 Task: Create in the project ArchTech and in the Backlog issue 'Upgrade the deployment and rollback mechanisms of a web application to improve deployment efficiency and system stability' a child issue 'Automated infrastructure security incident response planning and reporting', and assign it to team member softage.2@softage.net. Create in the project ArchTech and in the Backlog issue 'Create a new online platform for online video editing courses with advanced video editing tools and project collaboration features' a child issue 'Integration with learning content management systems', and assign it to team member softage.3@softage.net
Action: Mouse moved to (249, 75)
Screenshot: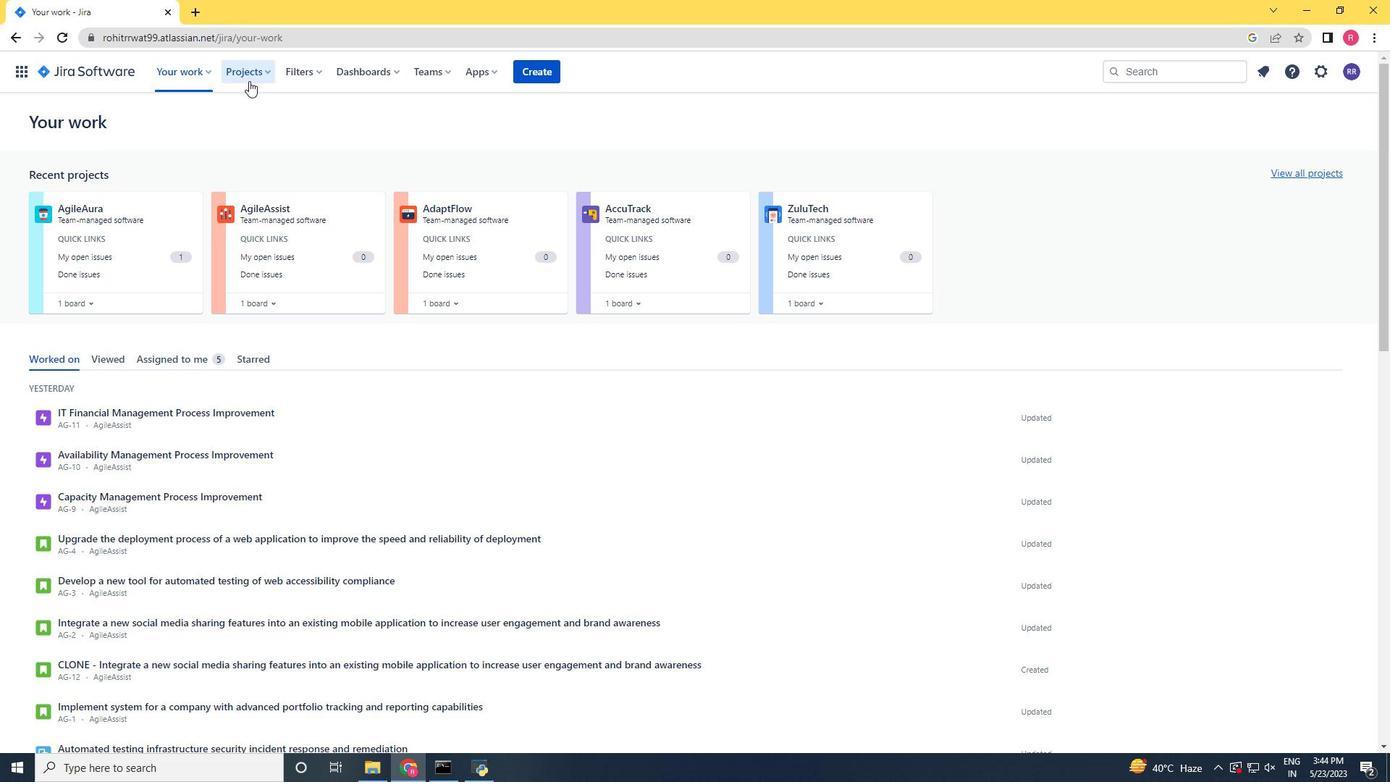 
Action: Mouse pressed left at (249, 75)
Screenshot: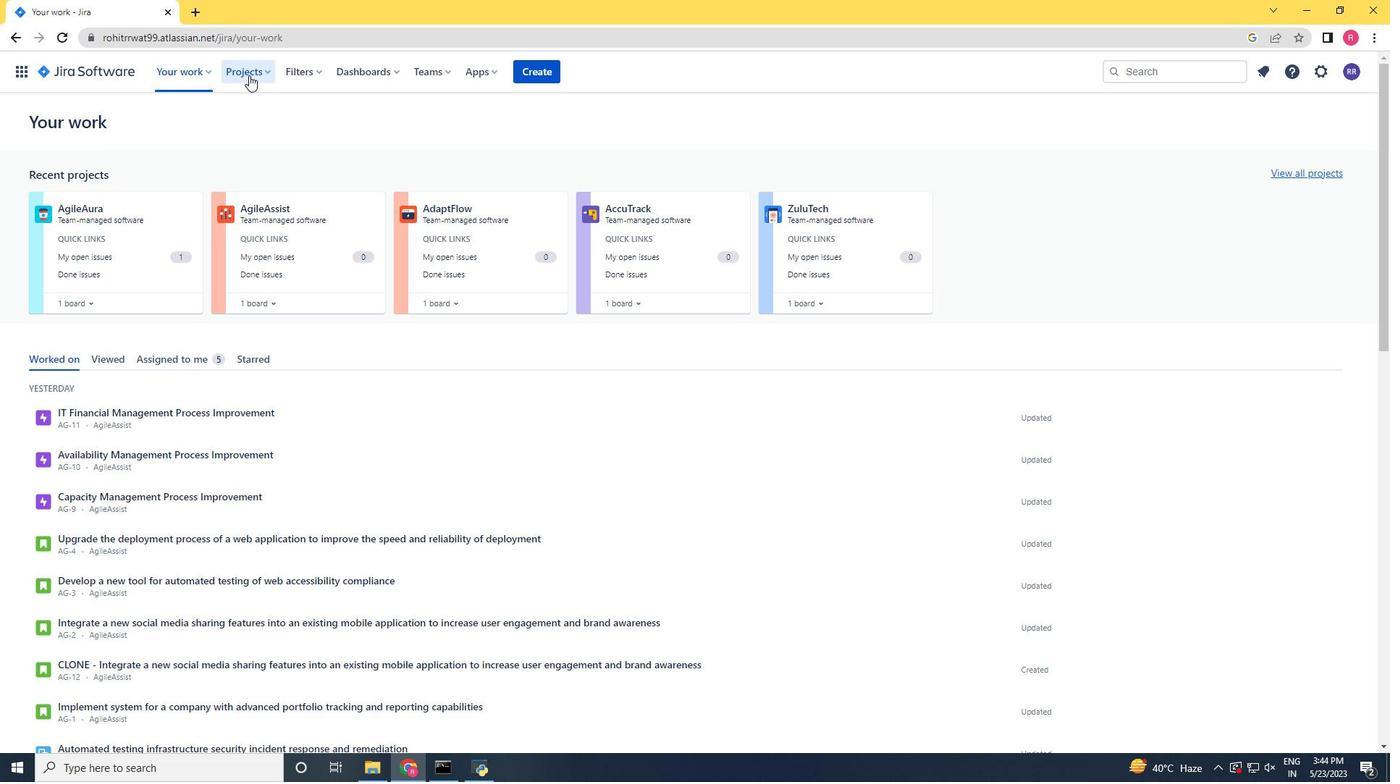 
Action: Mouse moved to (294, 147)
Screenshot: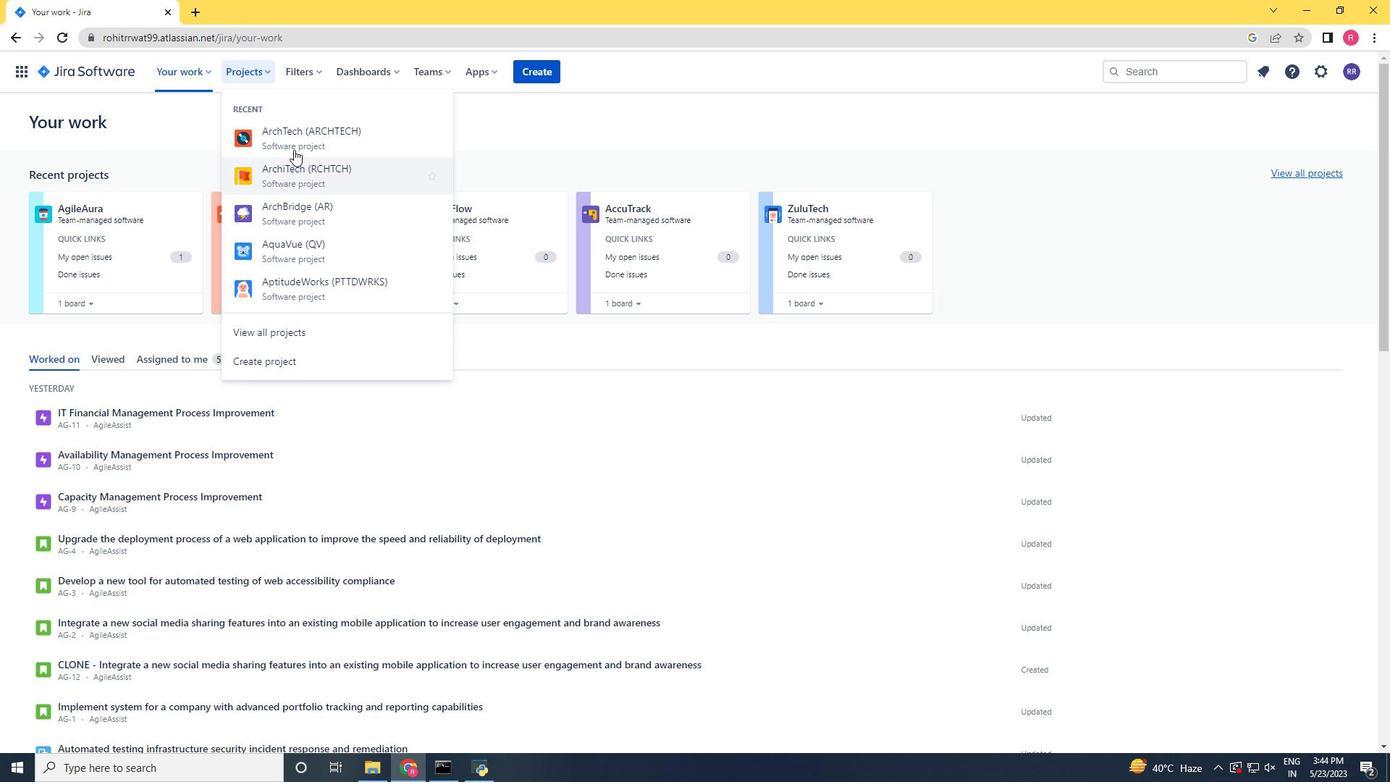 
Action: Mouse pressed left at (294, 147)
Screenshot: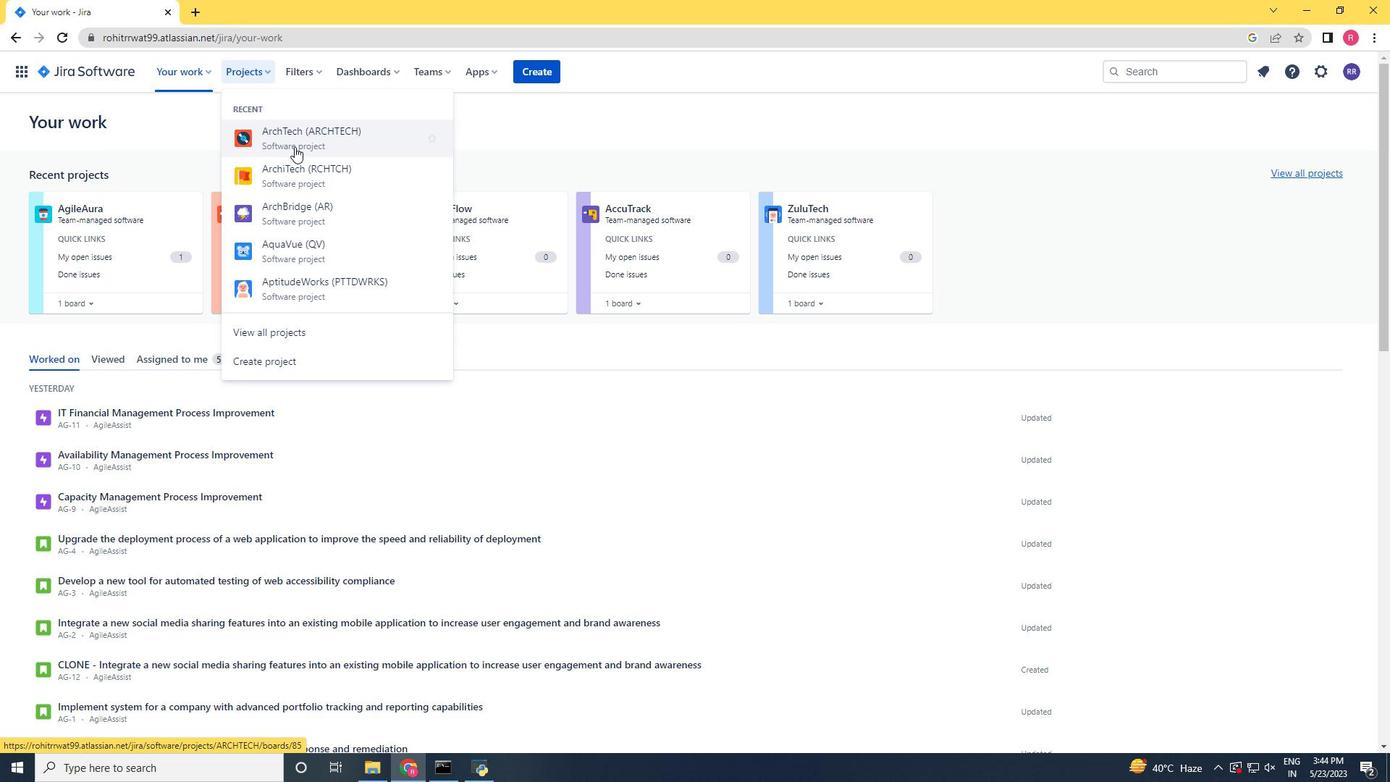 
Action: Mouse moved to (113, 220)
Screenshot: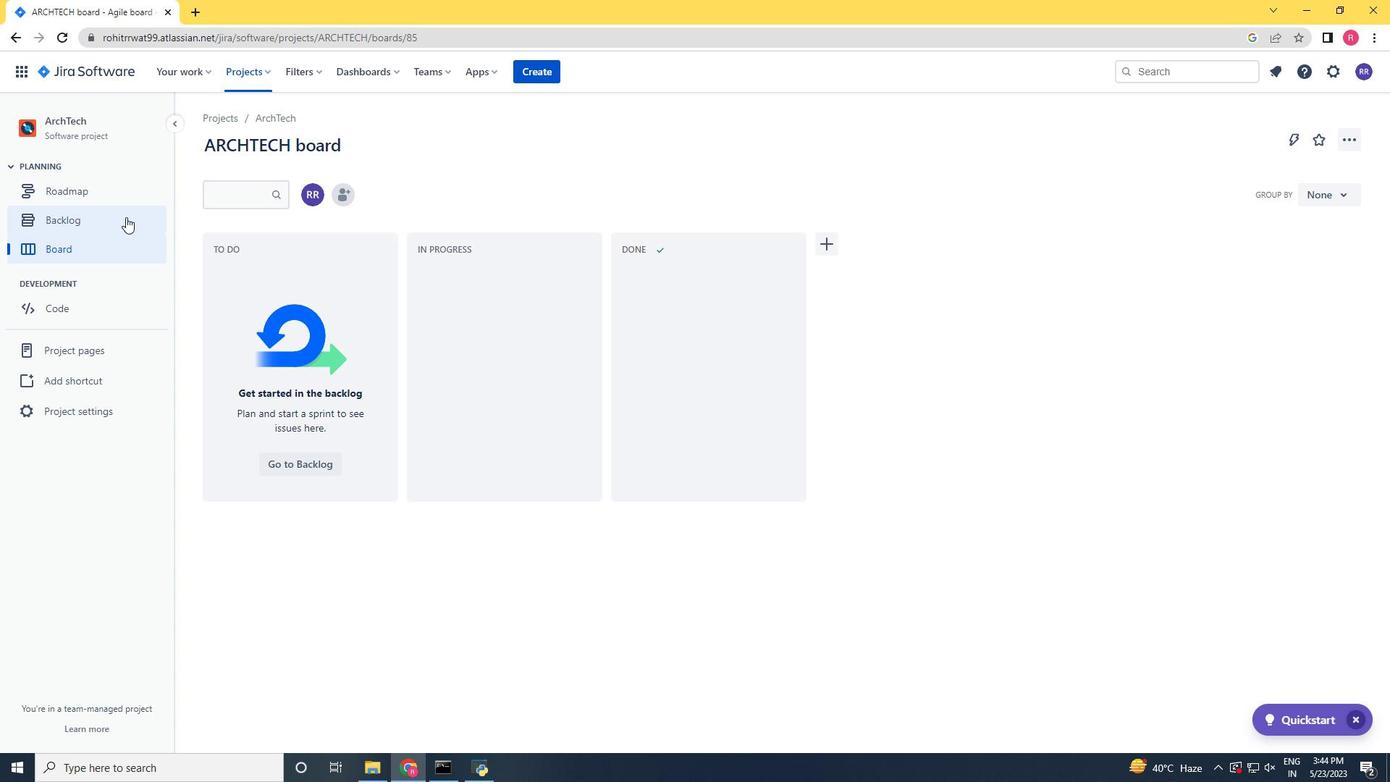 
Action: Mouse pressed left at (113, 220)
Screenshot: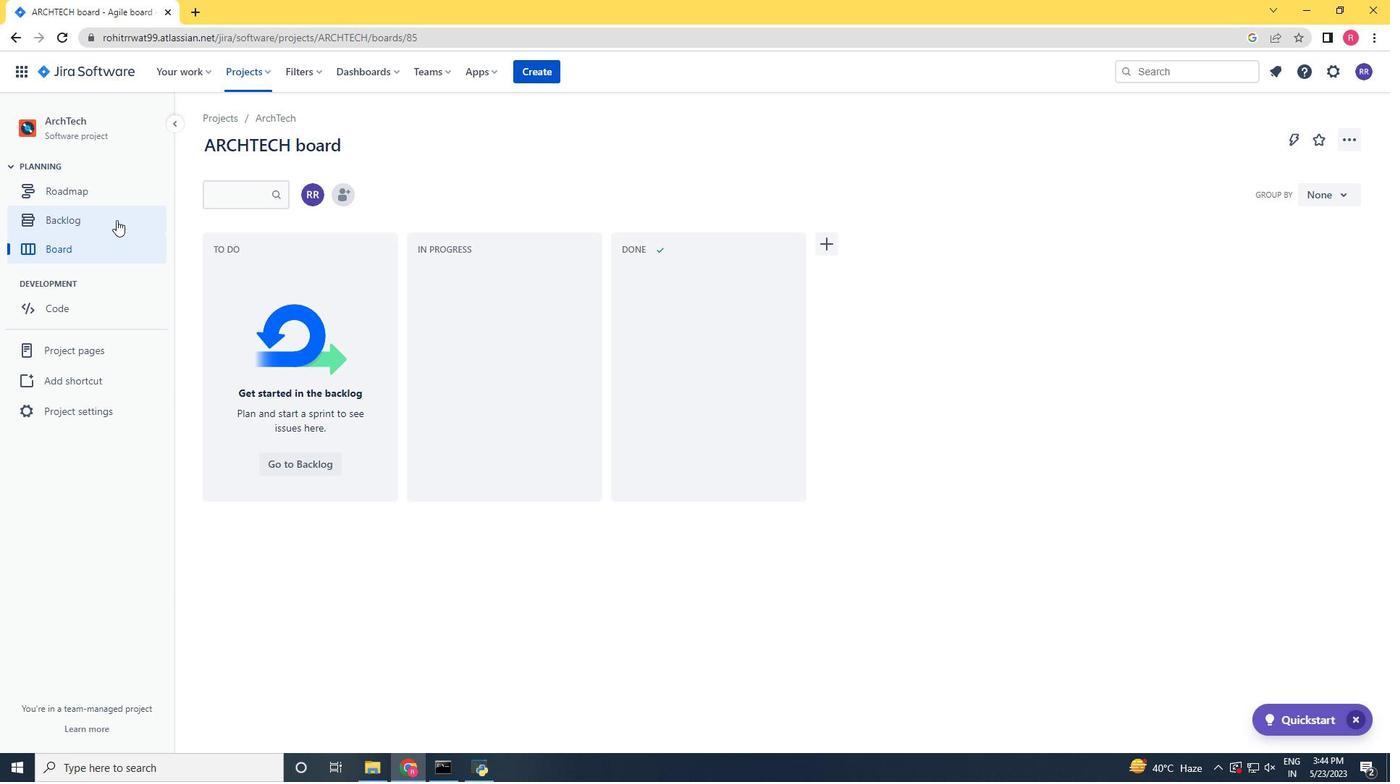 
Action: Mouse moved to (595, 367)
Screenshot: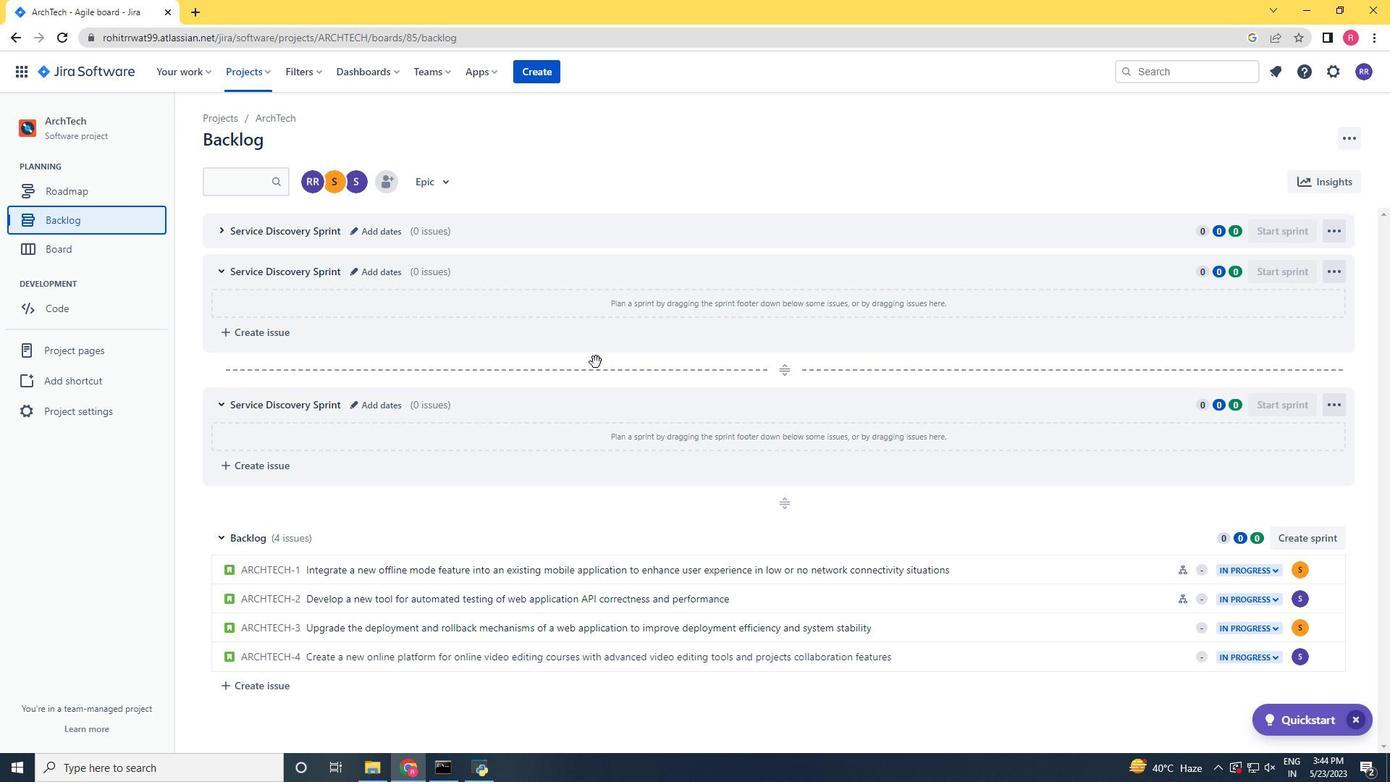
Action: Mouse scrolled (595, 366) with delta (0, 0)
Screenshot: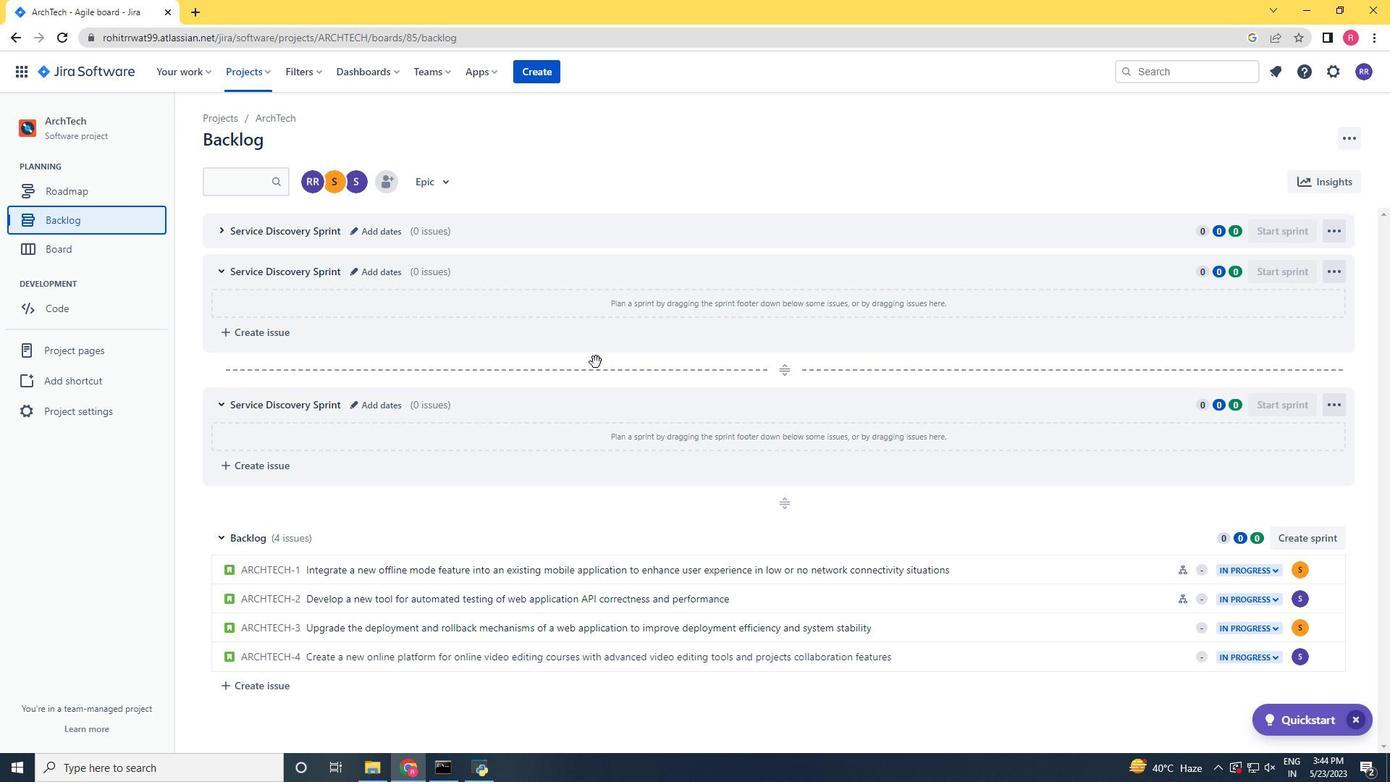 
Action: Mouse moved to (596, 371)
Screenshot: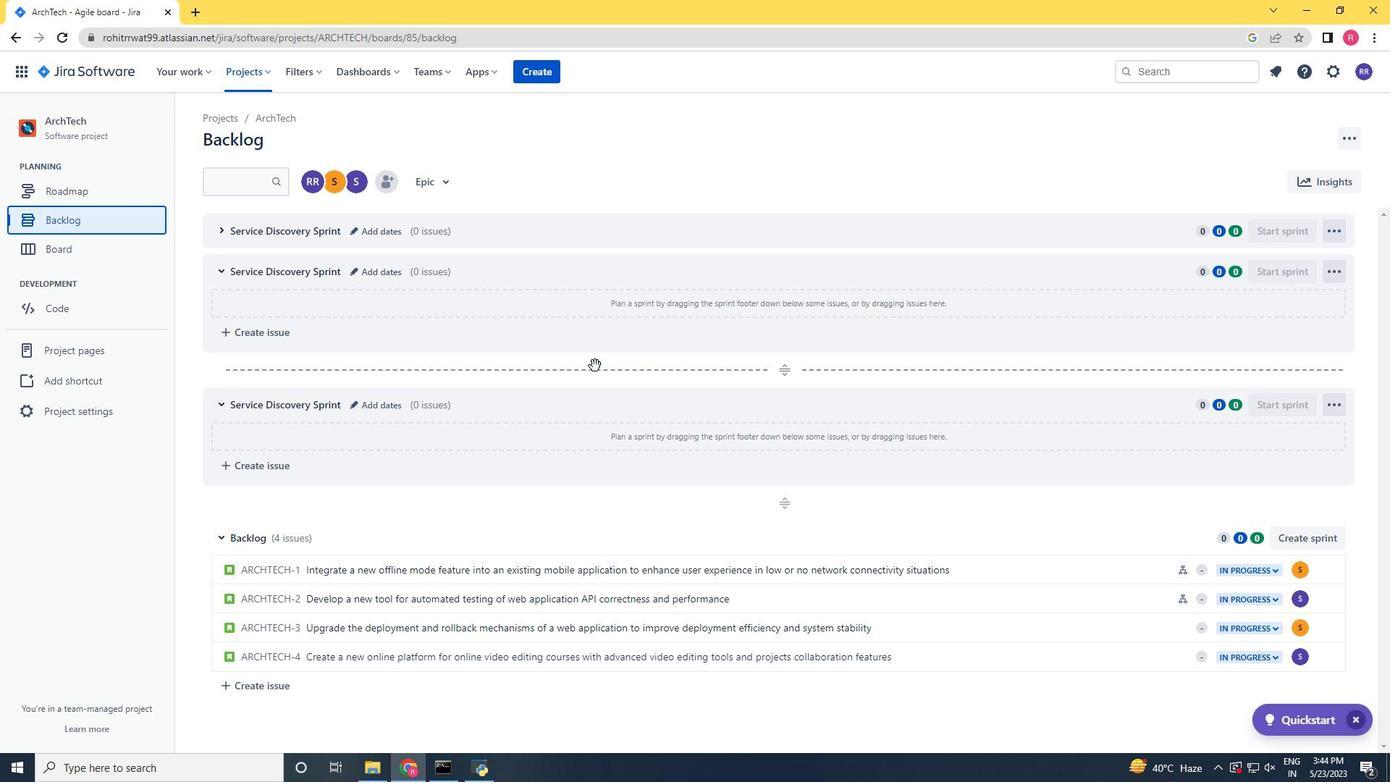 
Action: Mouse scrolled (596, 370) with delta (0, 0)
Screenshot: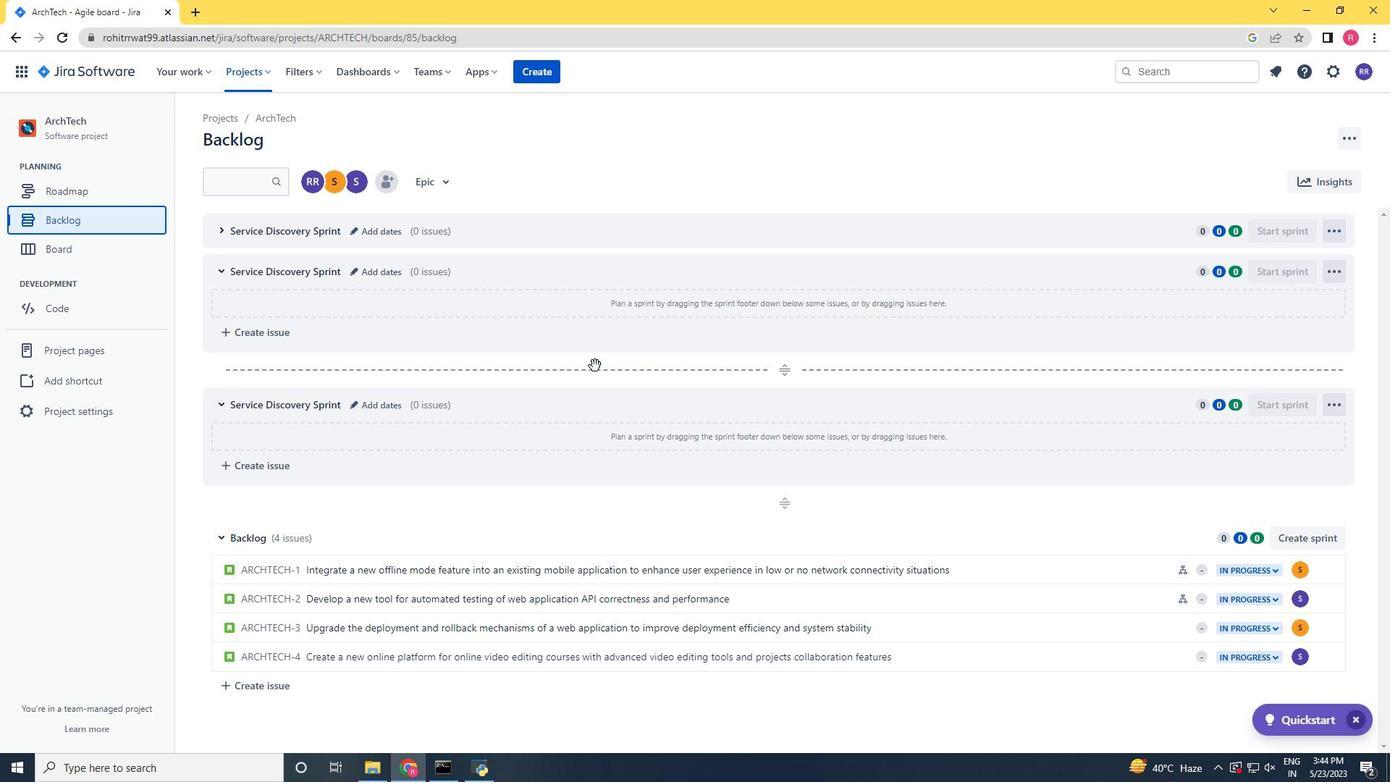 
Action: Mouse moved to (598, 373)
Screenshot: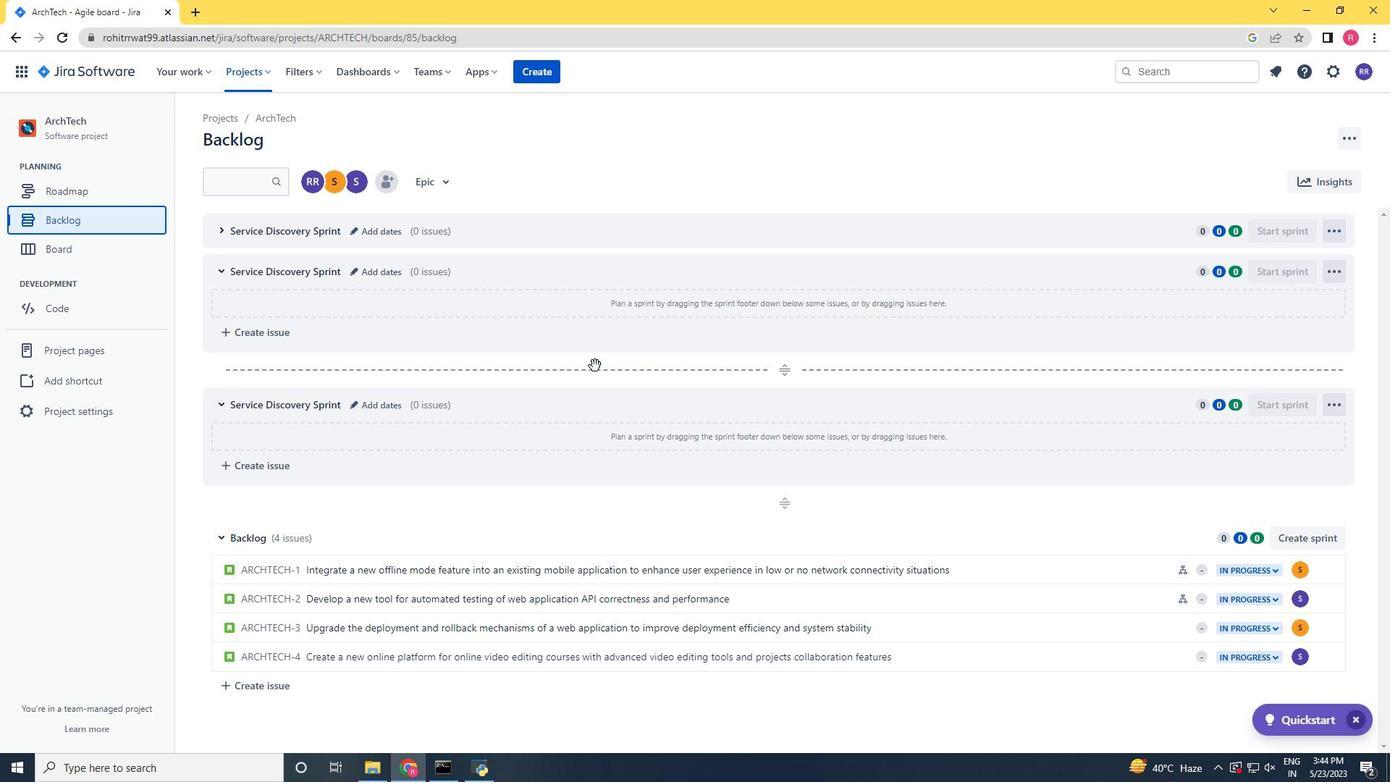 
Action: Mouse scrolled (598, 372) with delta (0, 0)
Screenshot: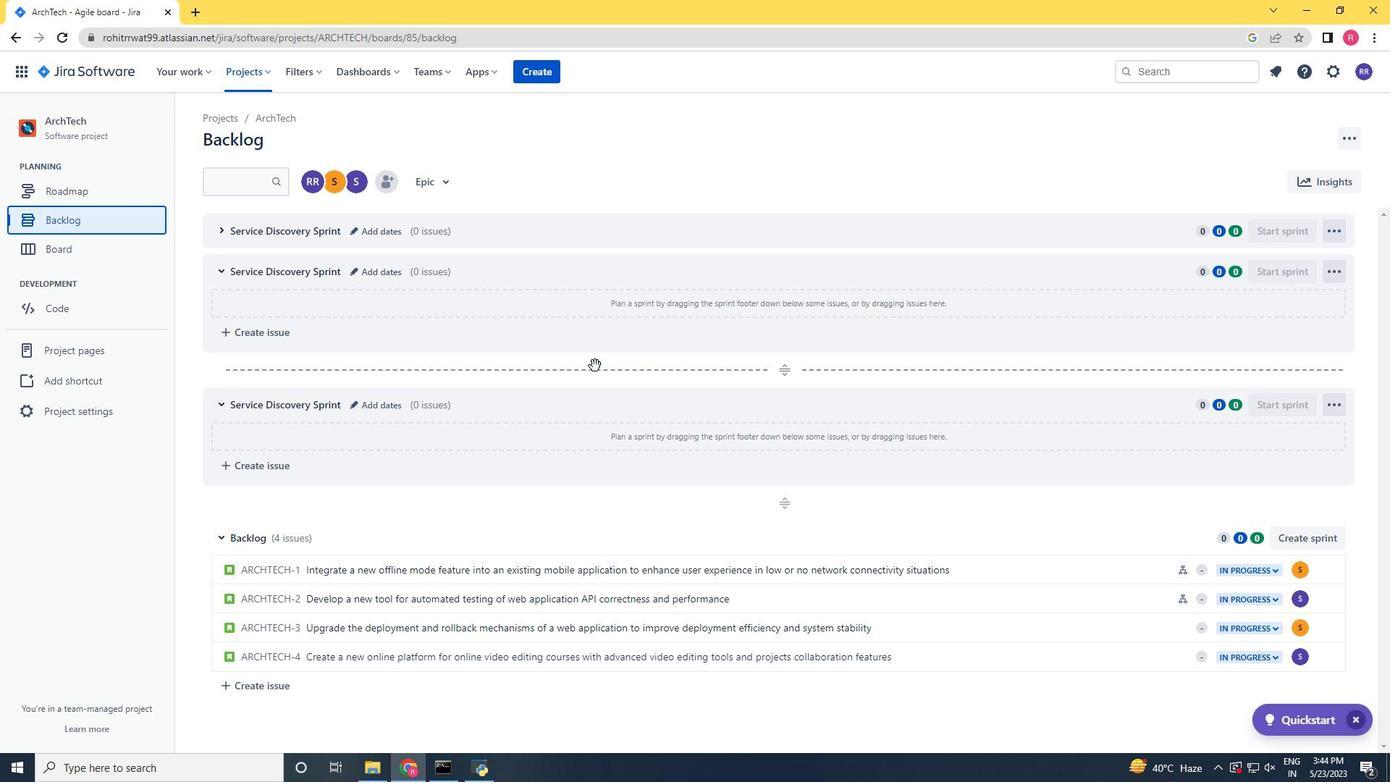
Action: Mouse moved to (598, 373)
Screenshot: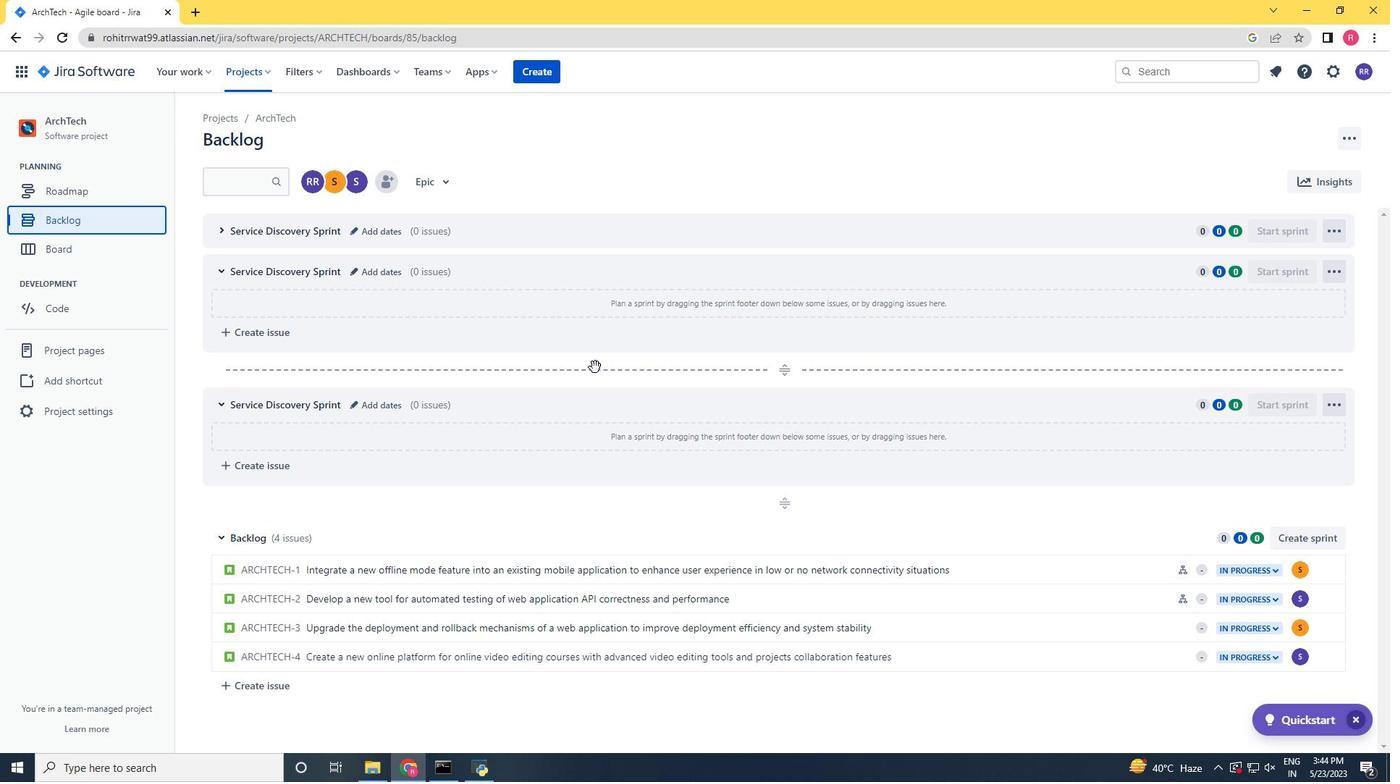 
Action: Mouse scrolled (598, 373) with delta (0, 0)
Screenshot: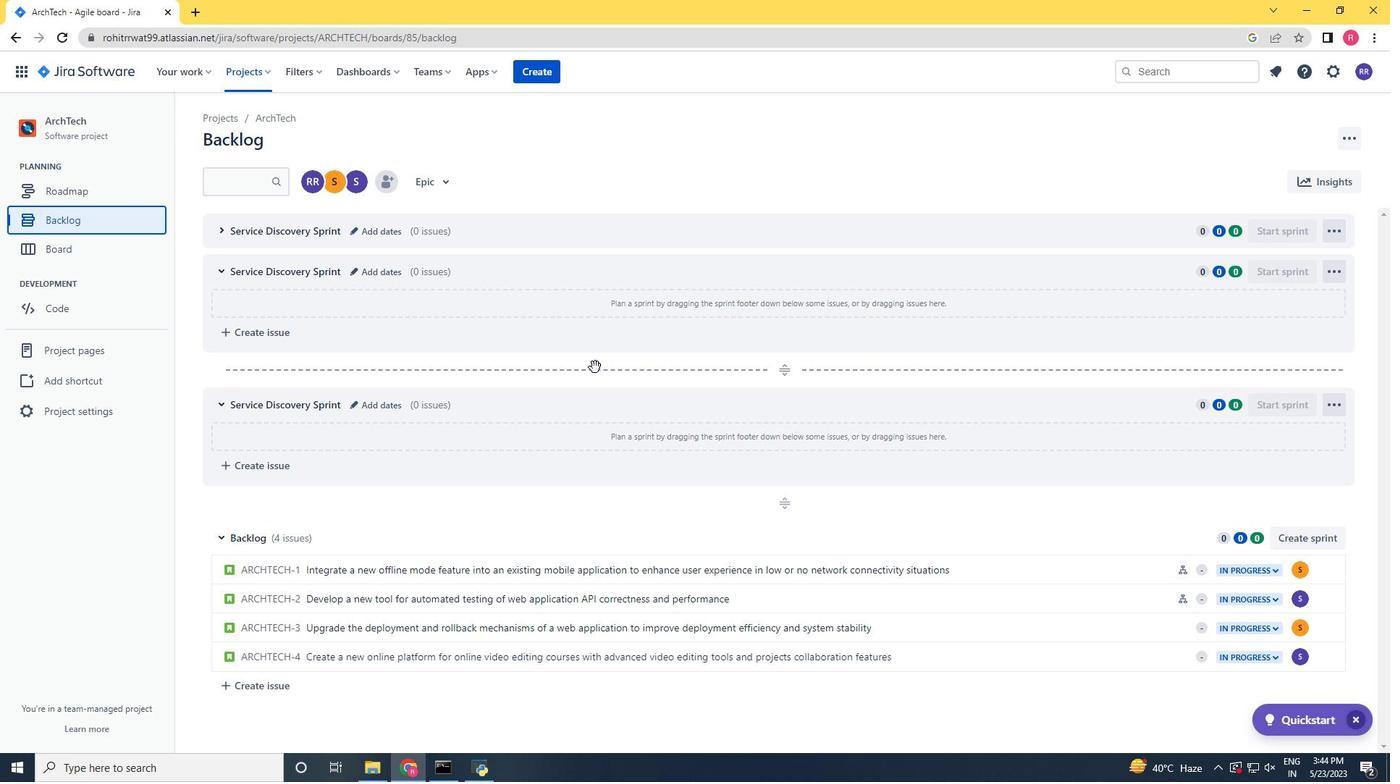 
Action: Mouse moved to (1039, 633)
Screenshot: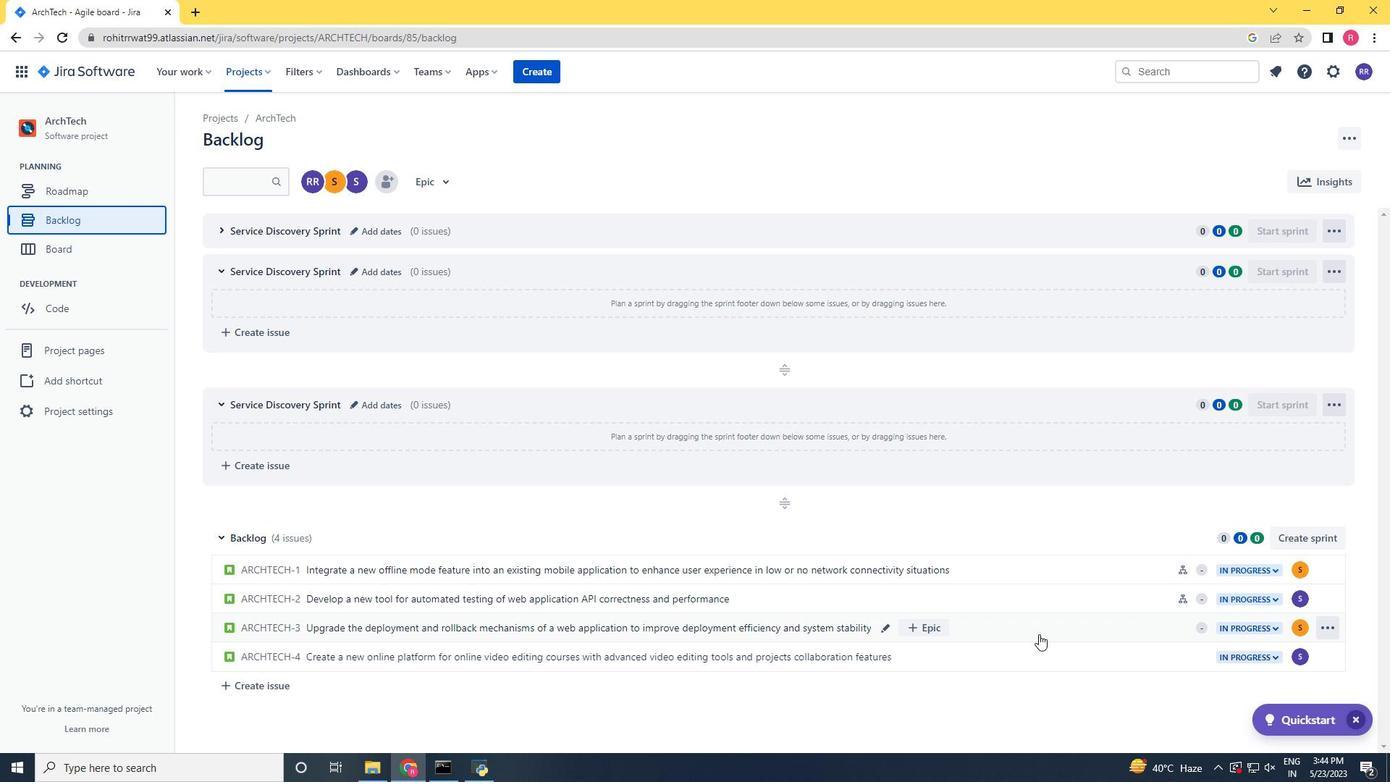 
Action: Mouse pressed left at (1039, 633)
Screenshot: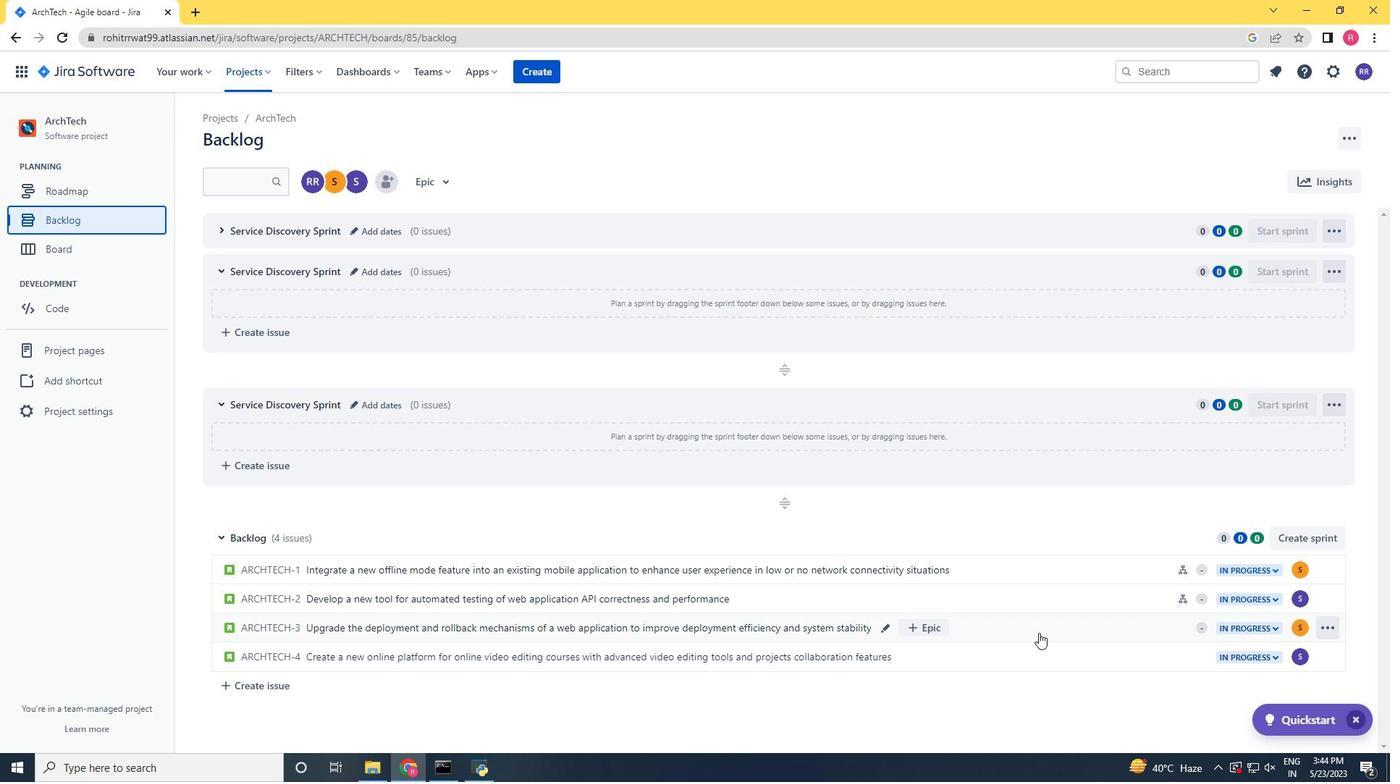 
Action: Mouse moved to (1134, 350)
Screenshot: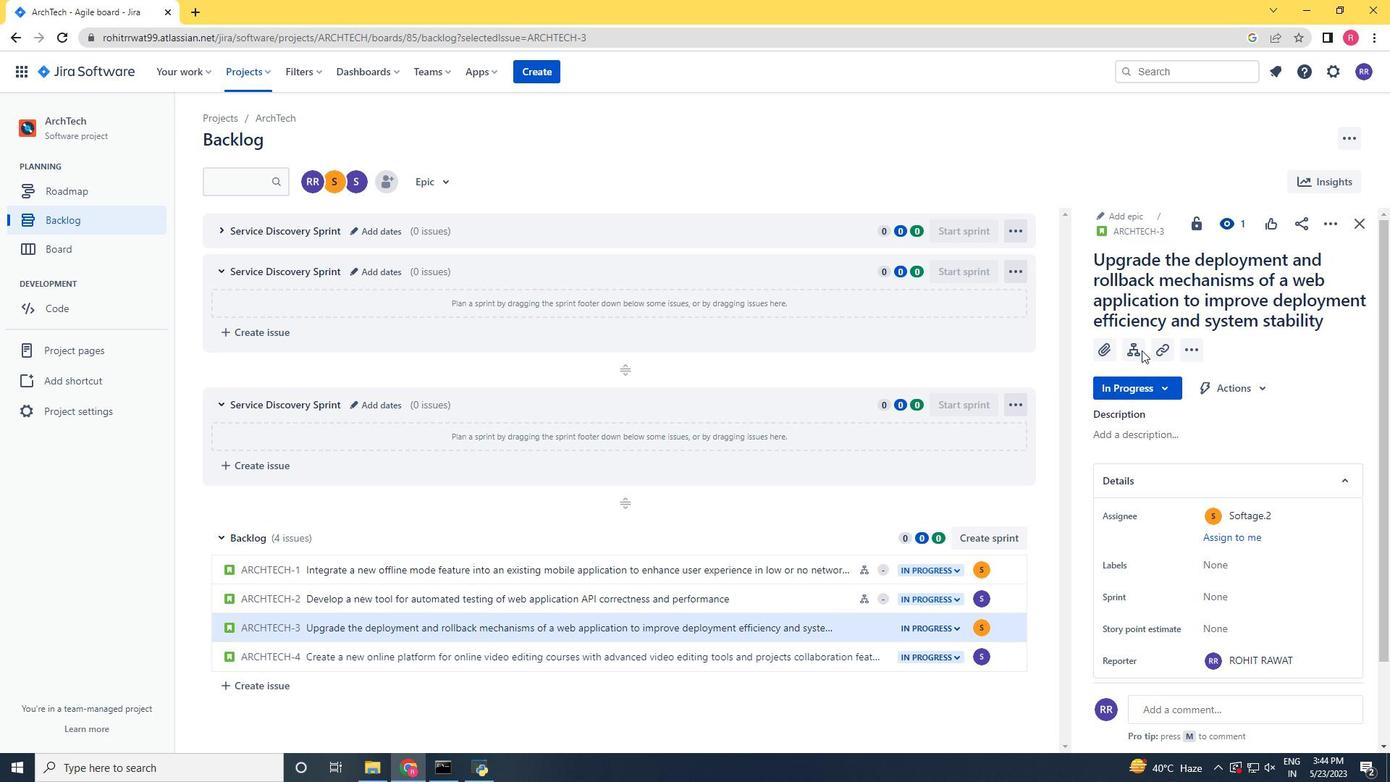 
Action: Mouse pressed left at (1134, 350)
Screenshot: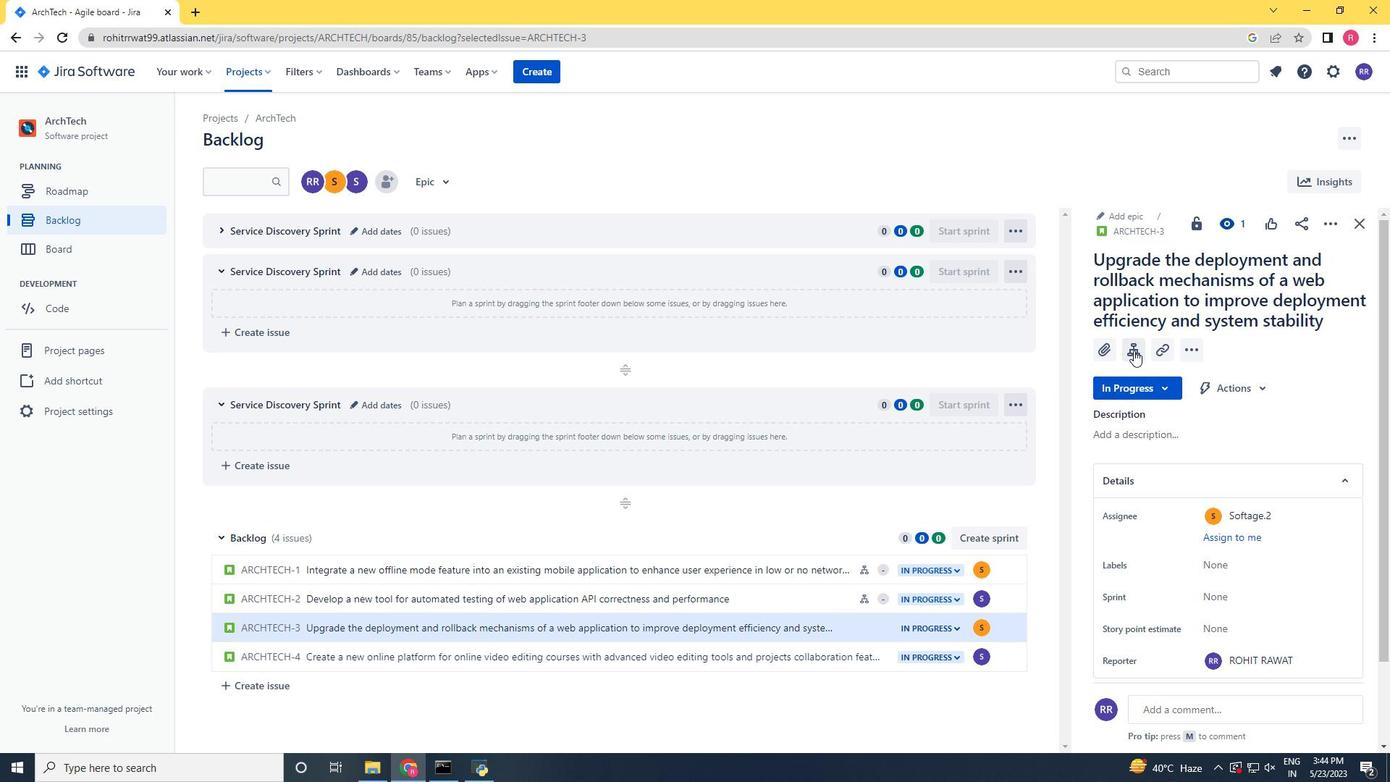 
Action: Mouse moved to (1134, 350)
Screenshot: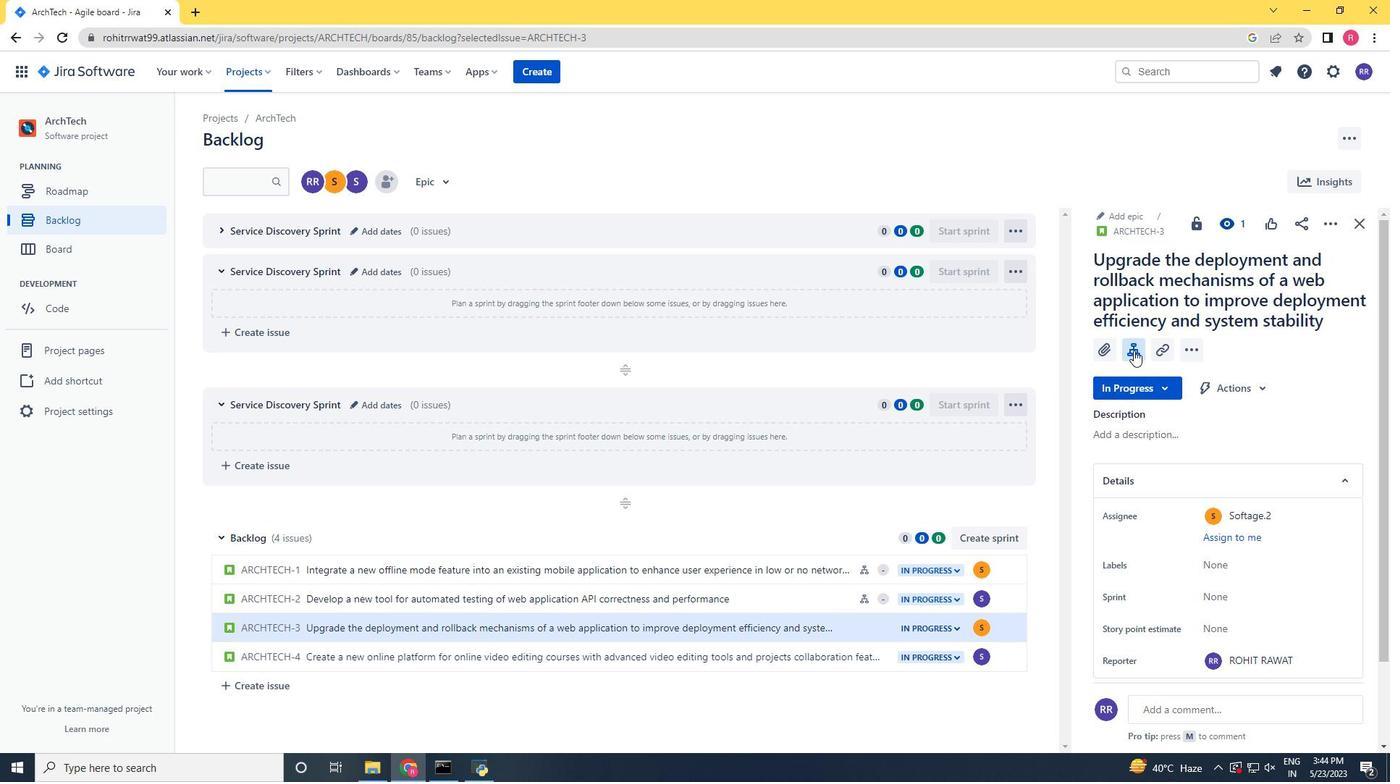 
Action: Key pressed <Key.shift>Automatd<Key.space><Key.backspace>ed<Key.space><Key.backspace><Key.backspace><Key.backspace><Key.backspace>ed<Key.space>infrastructure<Key.space><Key.space><Key.space>security<Key.space>incident<Key.space>response<Key.space>planning<Key.space>and<Key.space>reporting<Key.space><Key.enter>
Screenshot: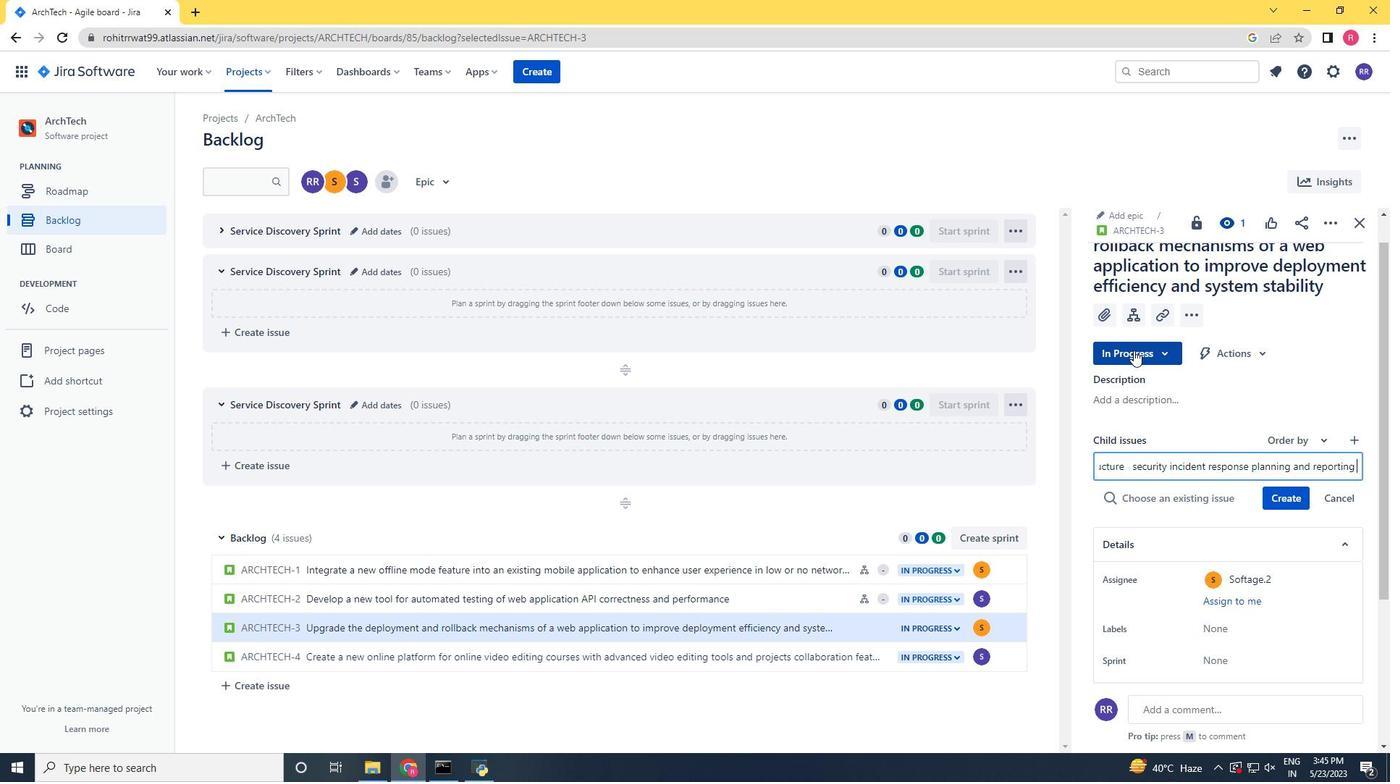 
Action: Mouse moved to (837, 656)
Screenshot: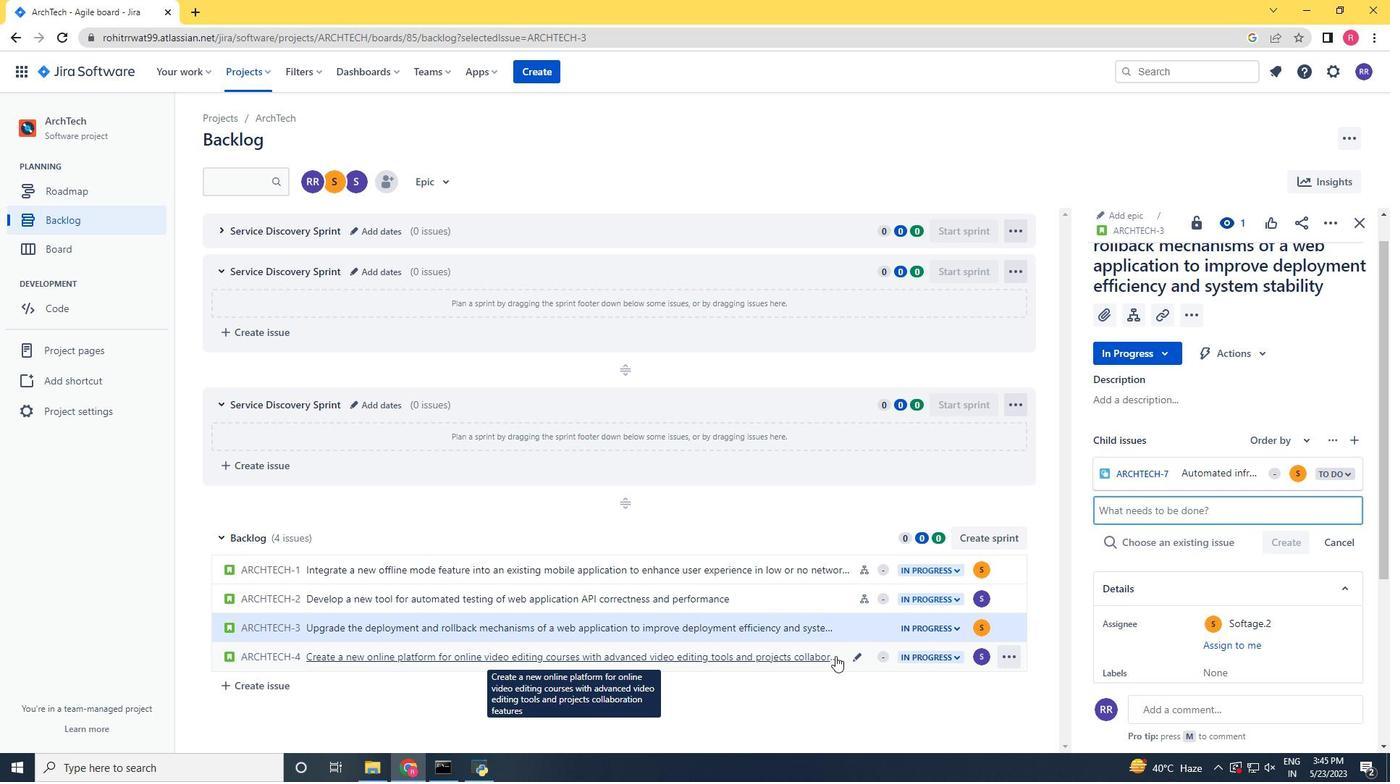 
Action: Mouse pressed left at (837, 656)
Screenshot: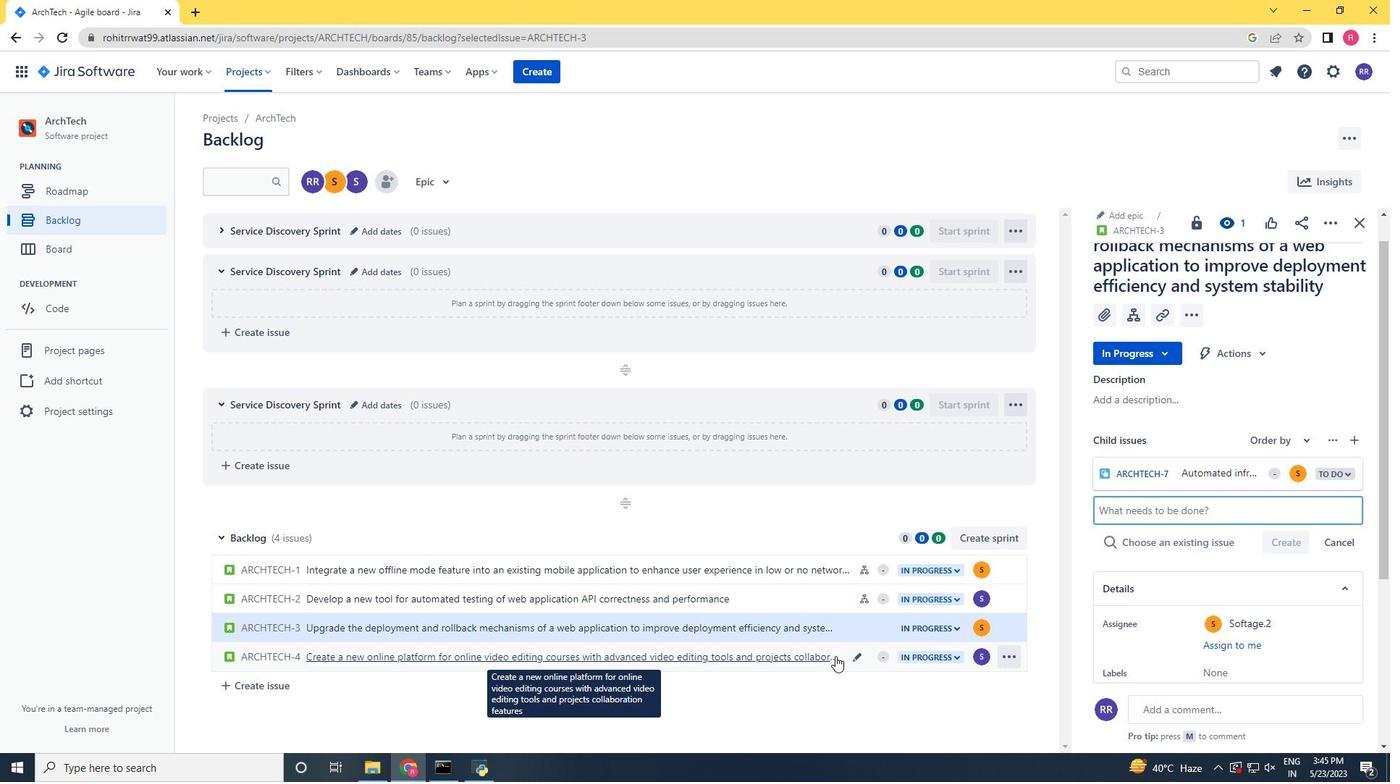 
Action: Mouse moved to (1134, 347)
Screenshot: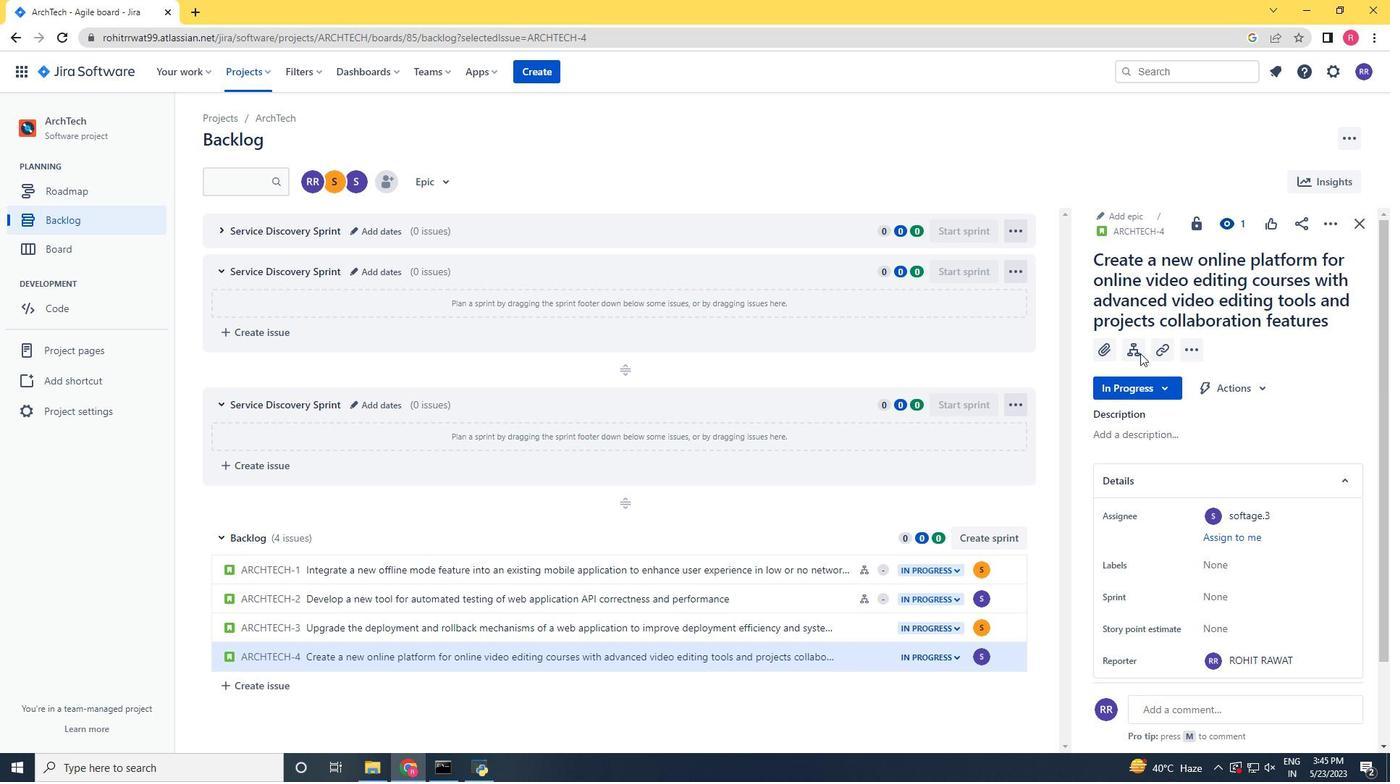 
Action: Mouse pressed left at (1134, 347)
Screenshot: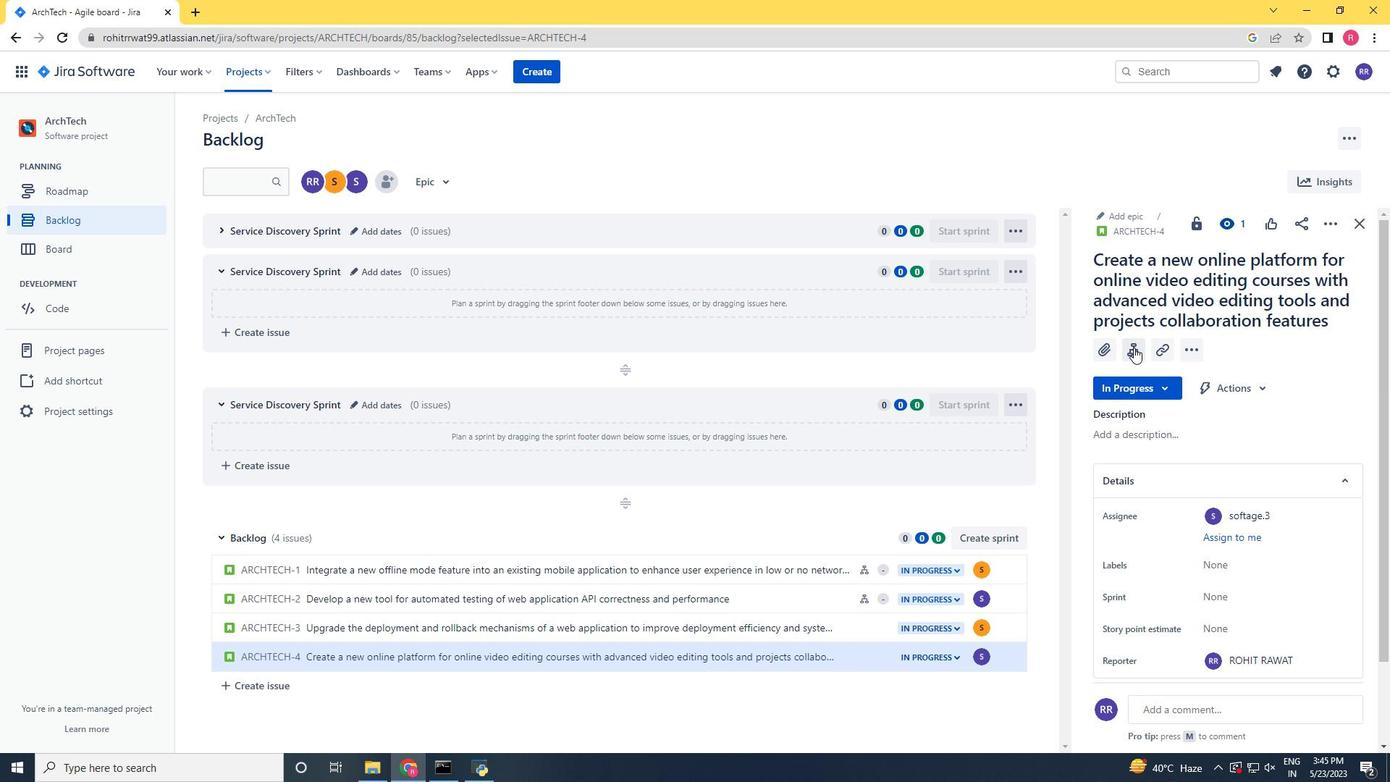 
Action: Mouse moved to (1124, 385)
Screenshot: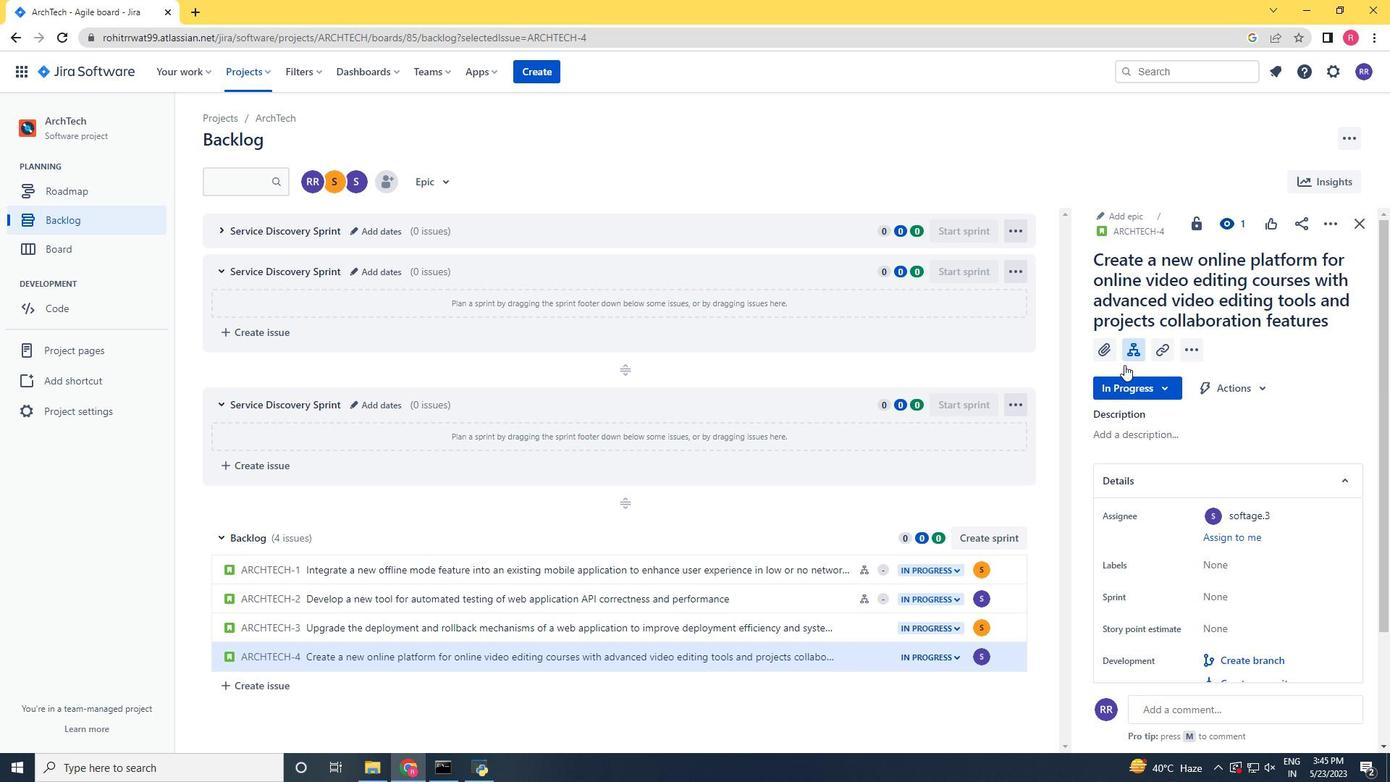 
Action: Key pressed <Key.shift>Integration<Key.space>wth<Key.space><Key.backspace><Key.backspace><Key.backspace>ith<Key.space>learning<Key.space>content<Key.space>management<Key.space>system<Key.space><Key.enter>
Screenshot: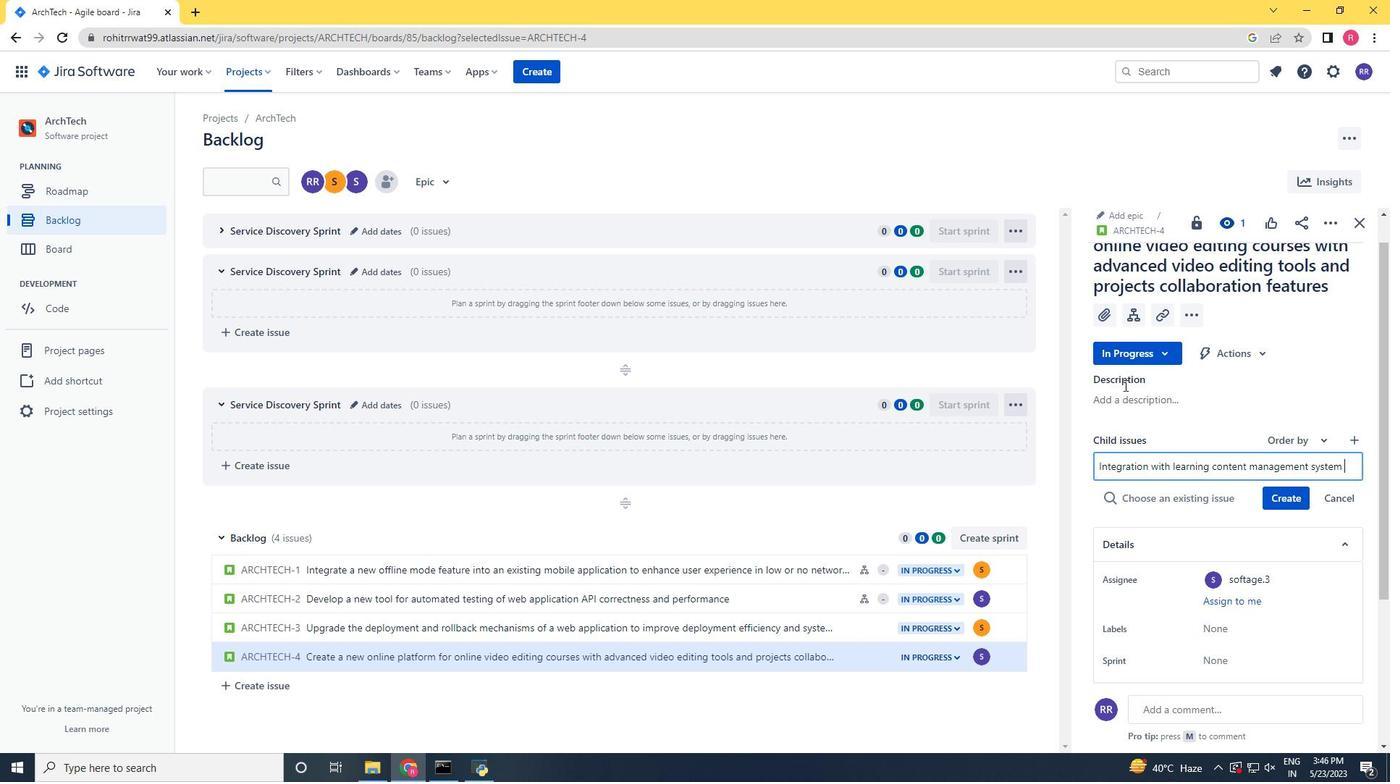 
Action: Mouse moved to (1292, 473)
Screenshot: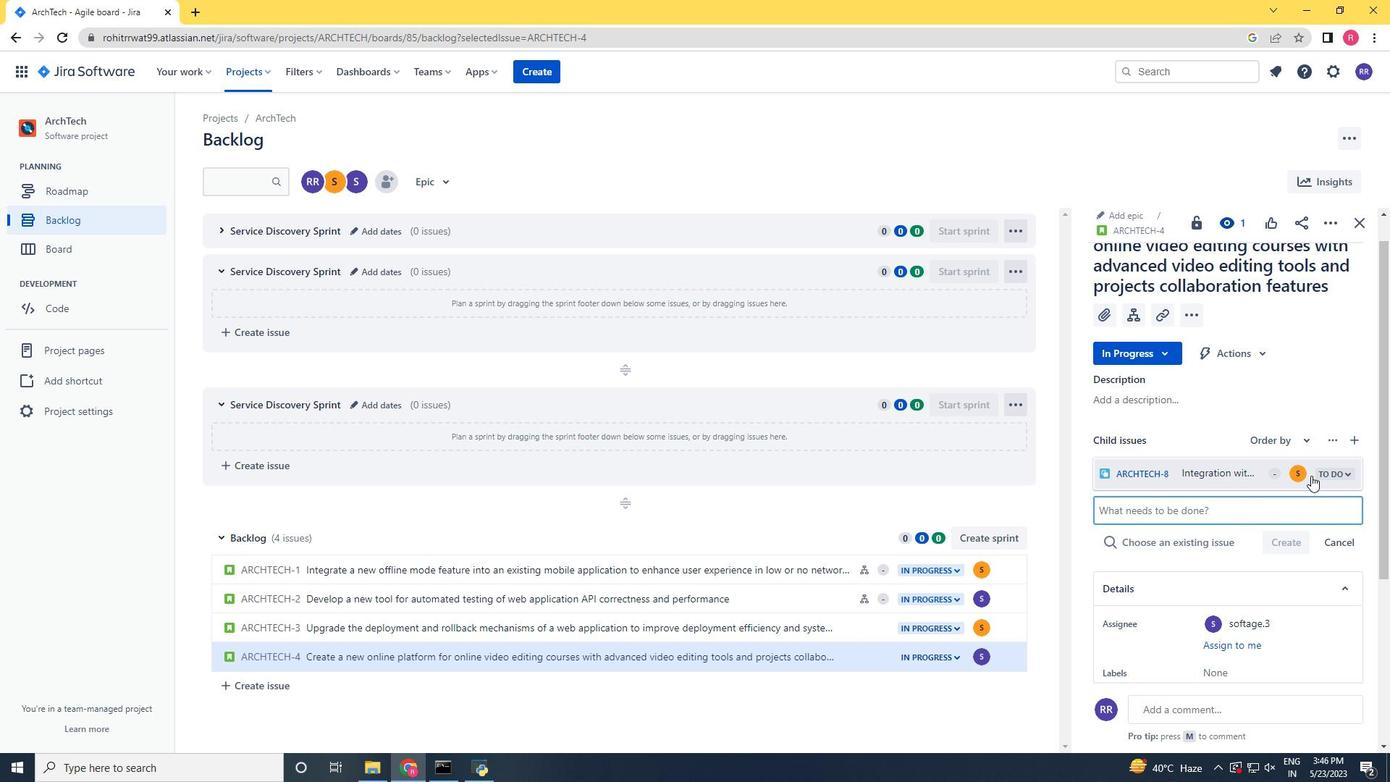 
Action: Mouse pressed left at (1292, 473)
Screenshot: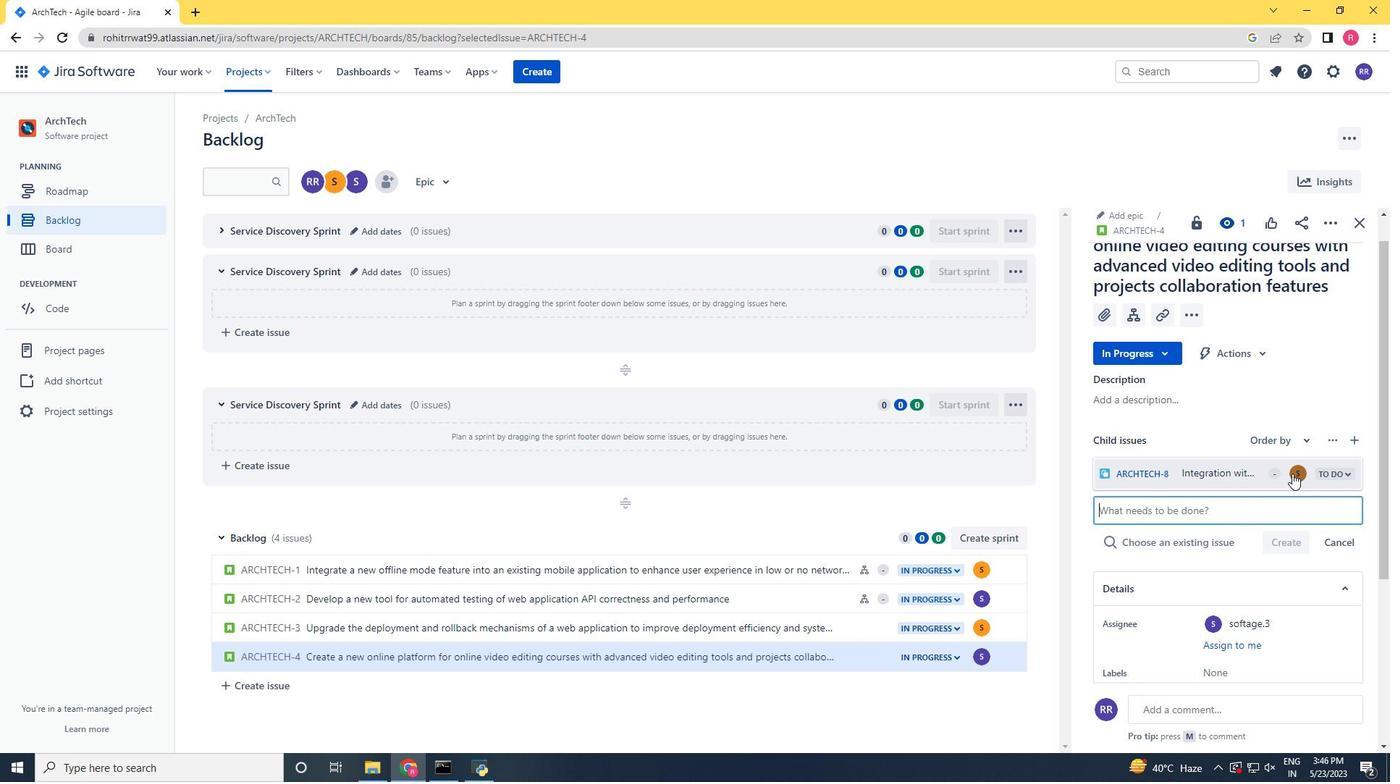 
Action: Key pressed softage.3
Screenshot: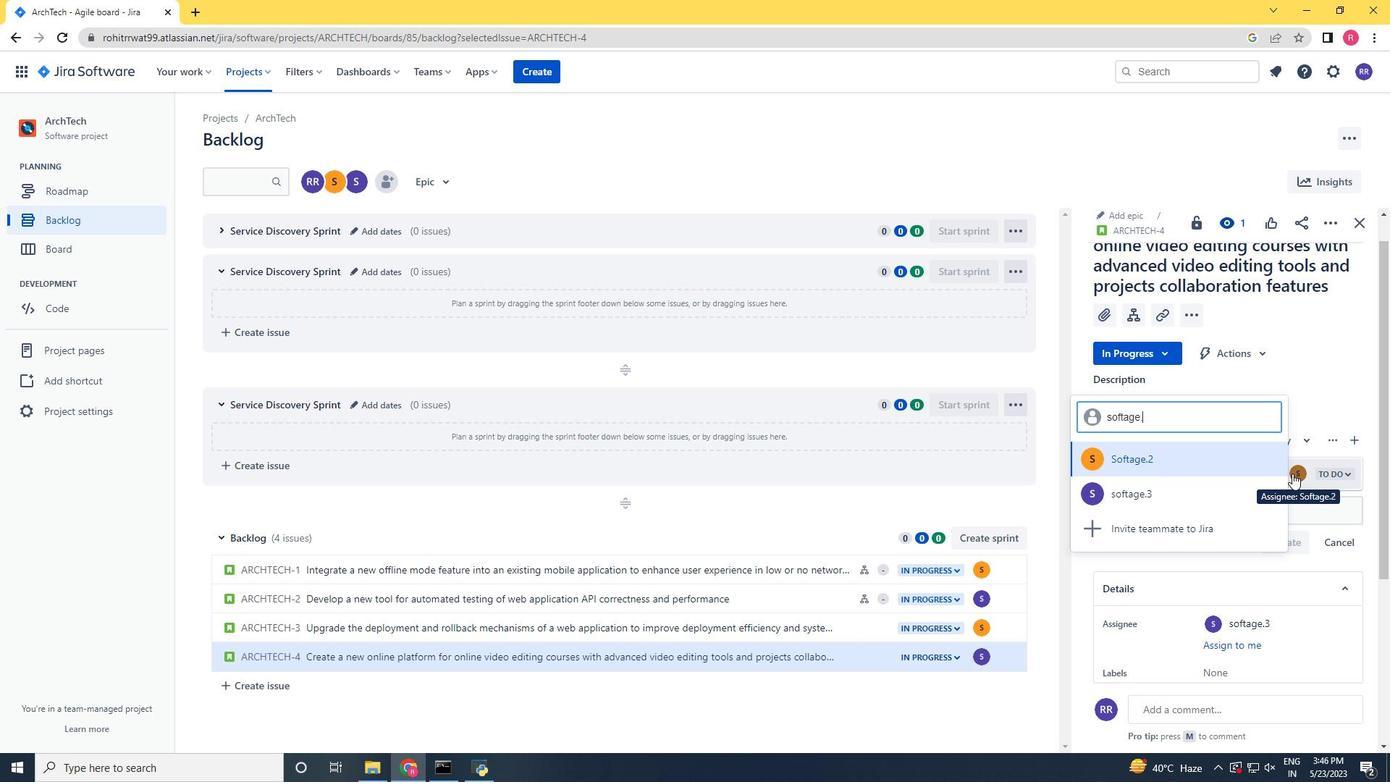 
Action: Mouse moved to (1143, 459)
Screenshot: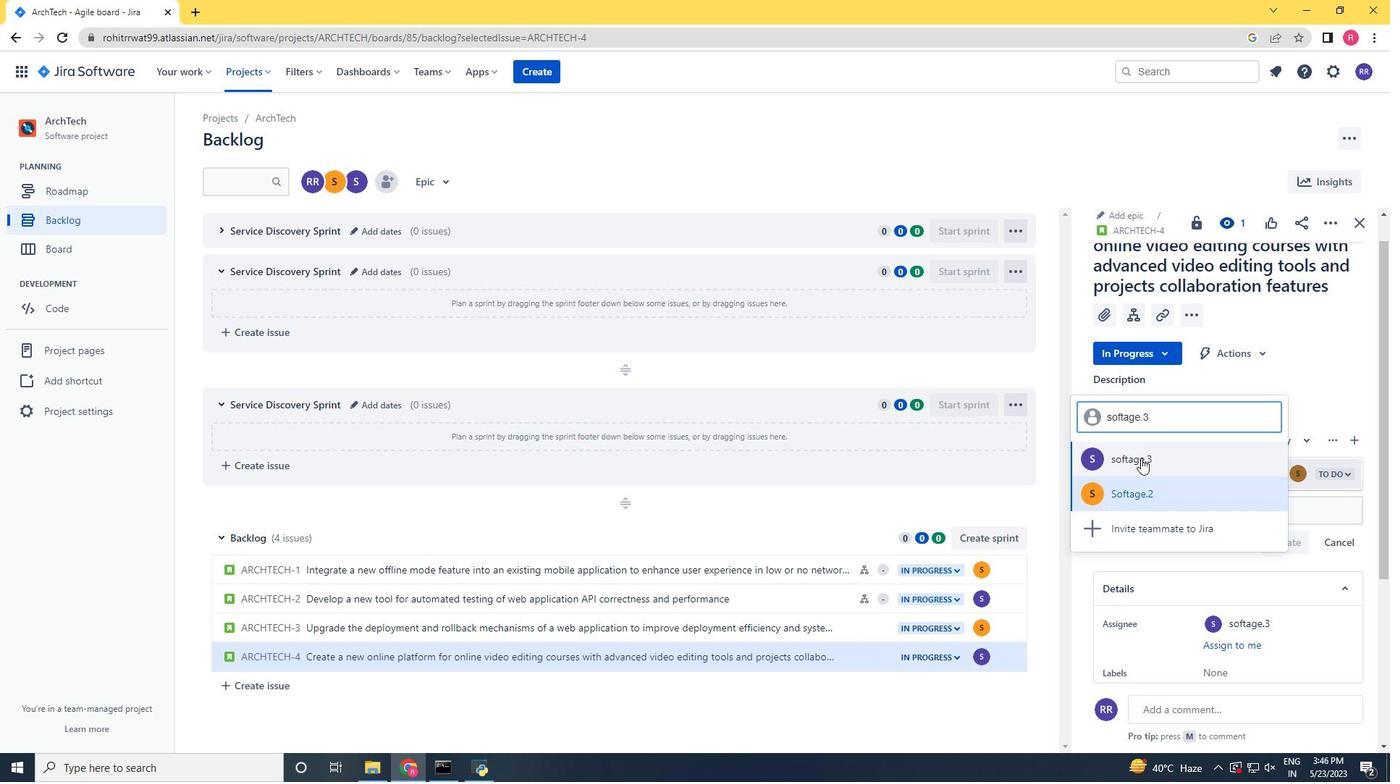 
Action: Mouse pressed left at (1143, 459)
Screenshot: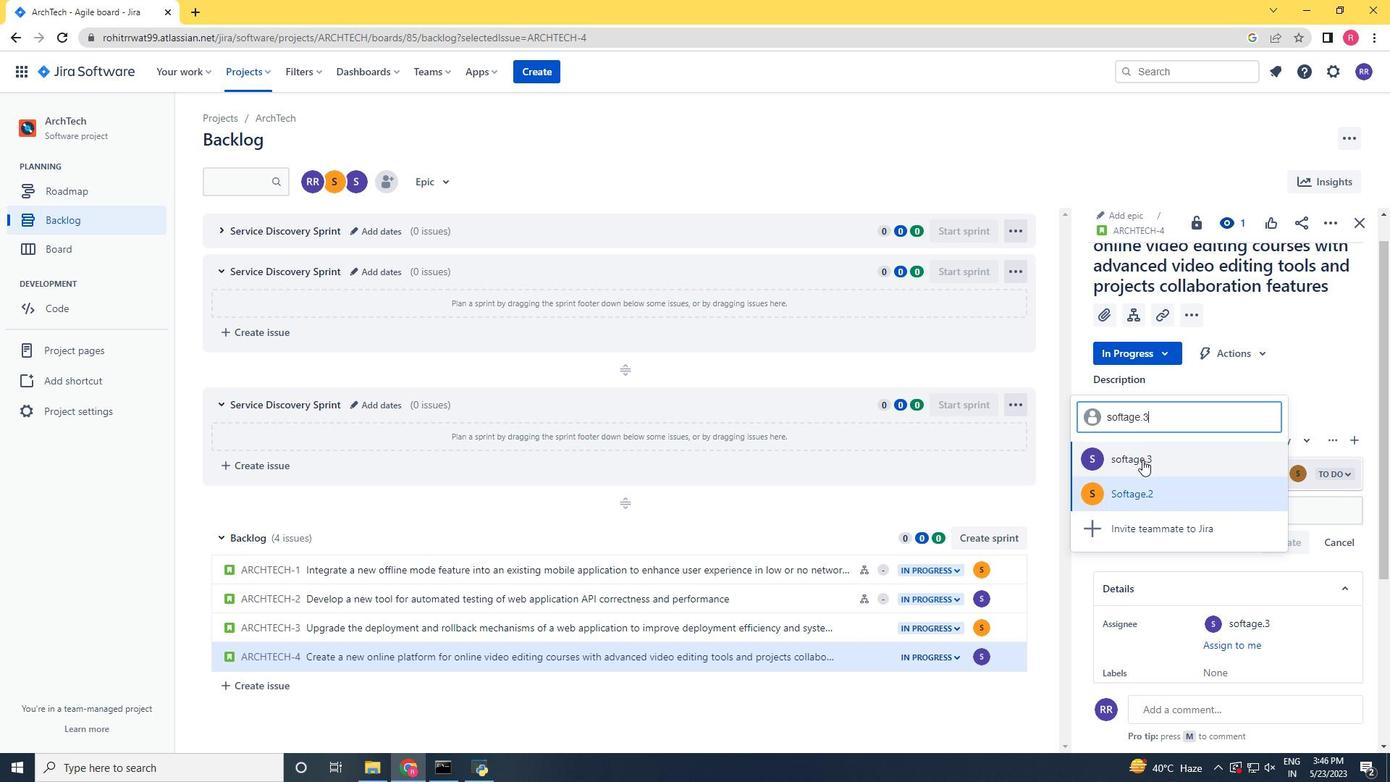 
Action: Mouse moved to (689, 421)
Screenshot: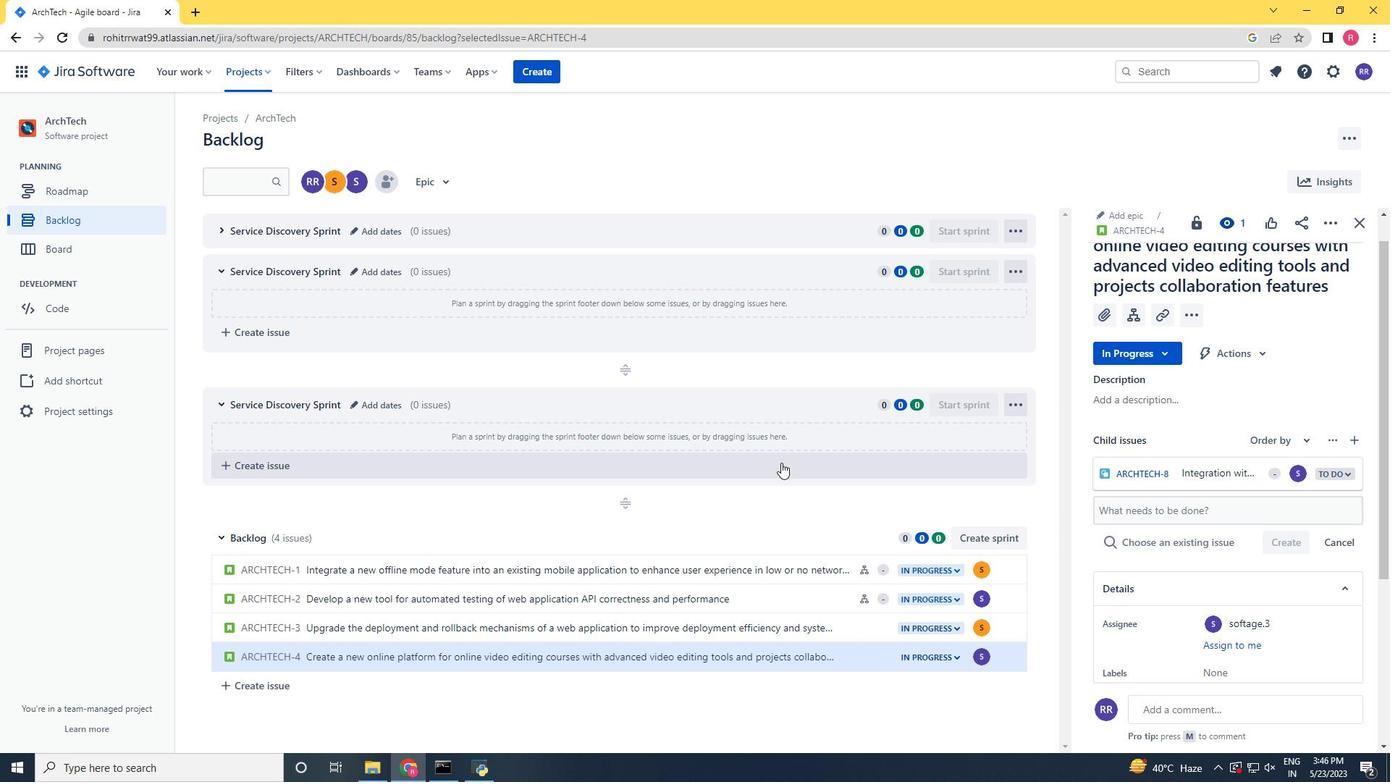 
